 Task: Create New Customer with Customer Name: The Original Pancake House, Billing Address Line1: 4773 Agriculture Lane, Billing Address Line2:  Homestead, Billing Address Line3:  Florida 33030
Action: Mouse pressed left at (176, 35)
Screenshot: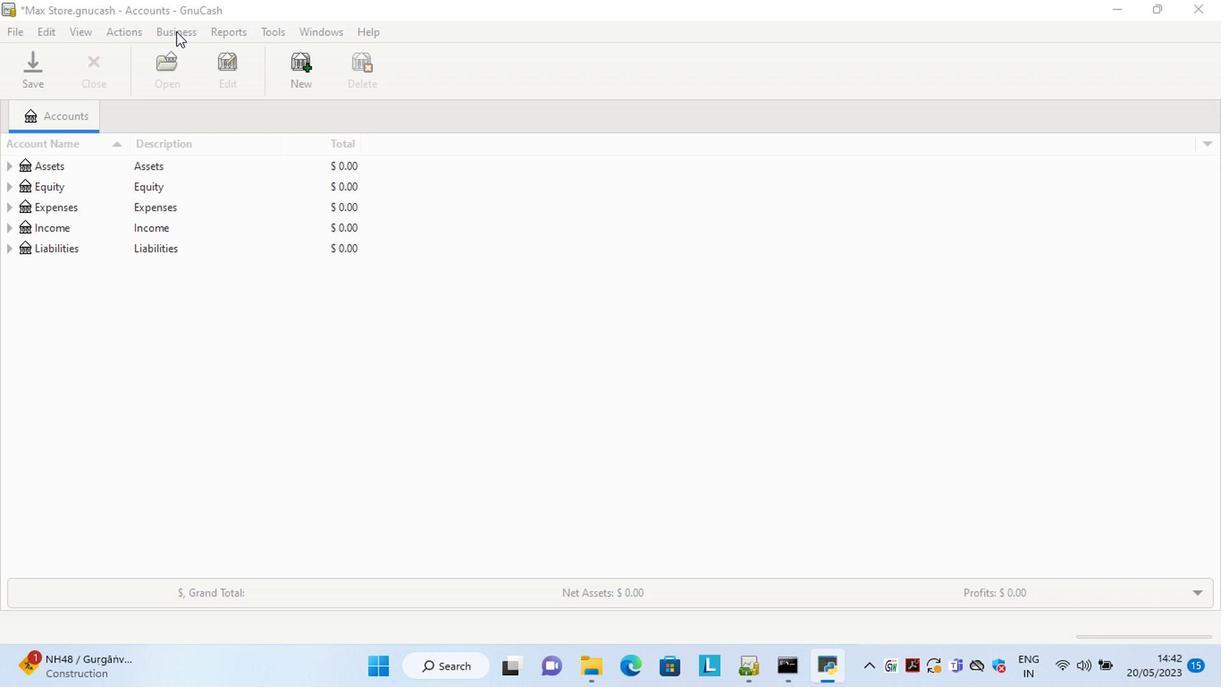 
Action: Mouse moved to (383, 85)
Screenshot: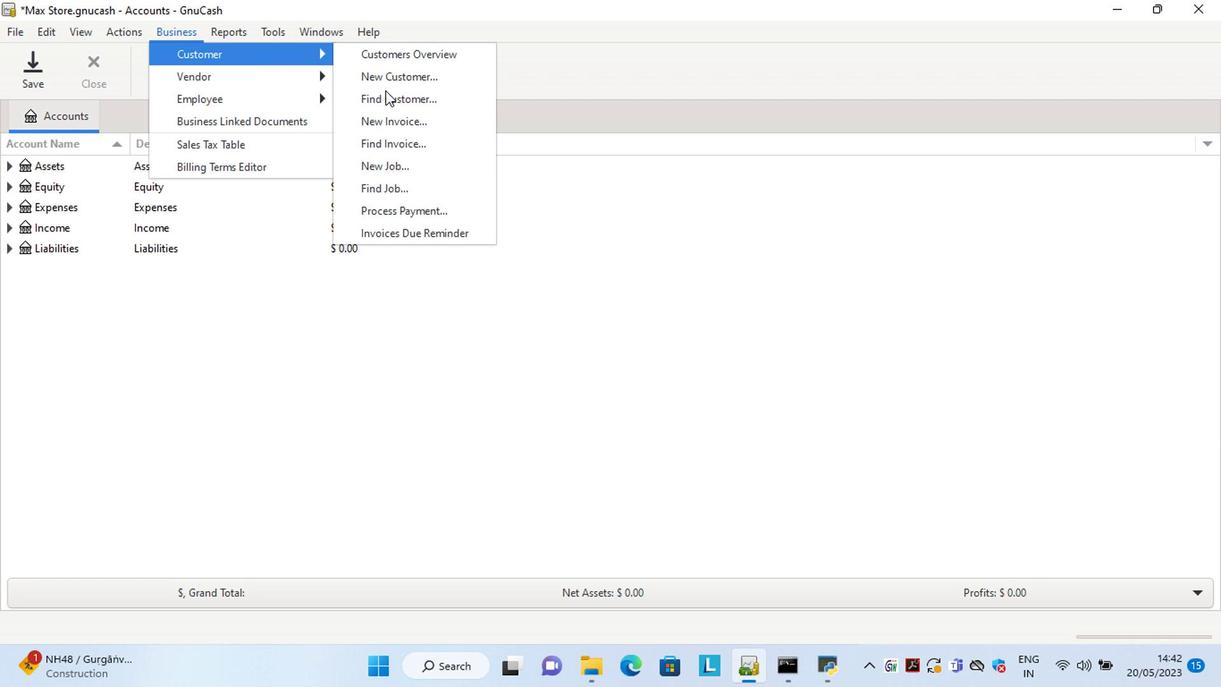 
Action: Mouse pressed left at (383, 85)
Screenshot: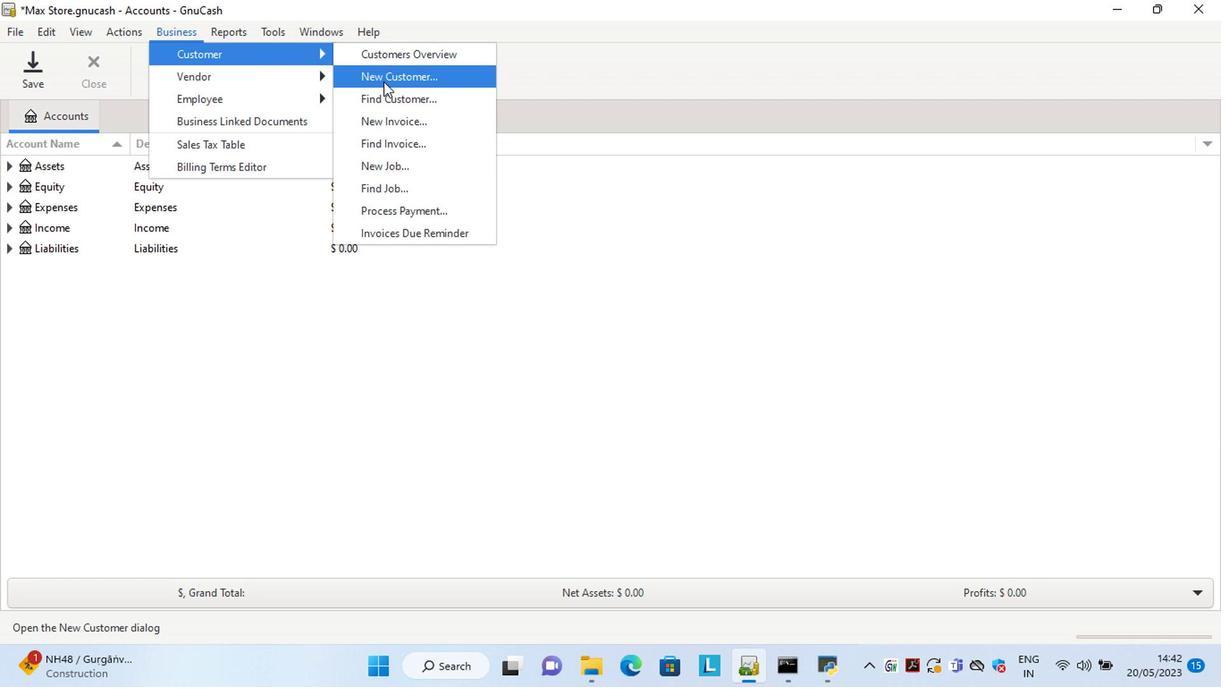 
Action: Mouse moved to (1035, 313)
Screenshot: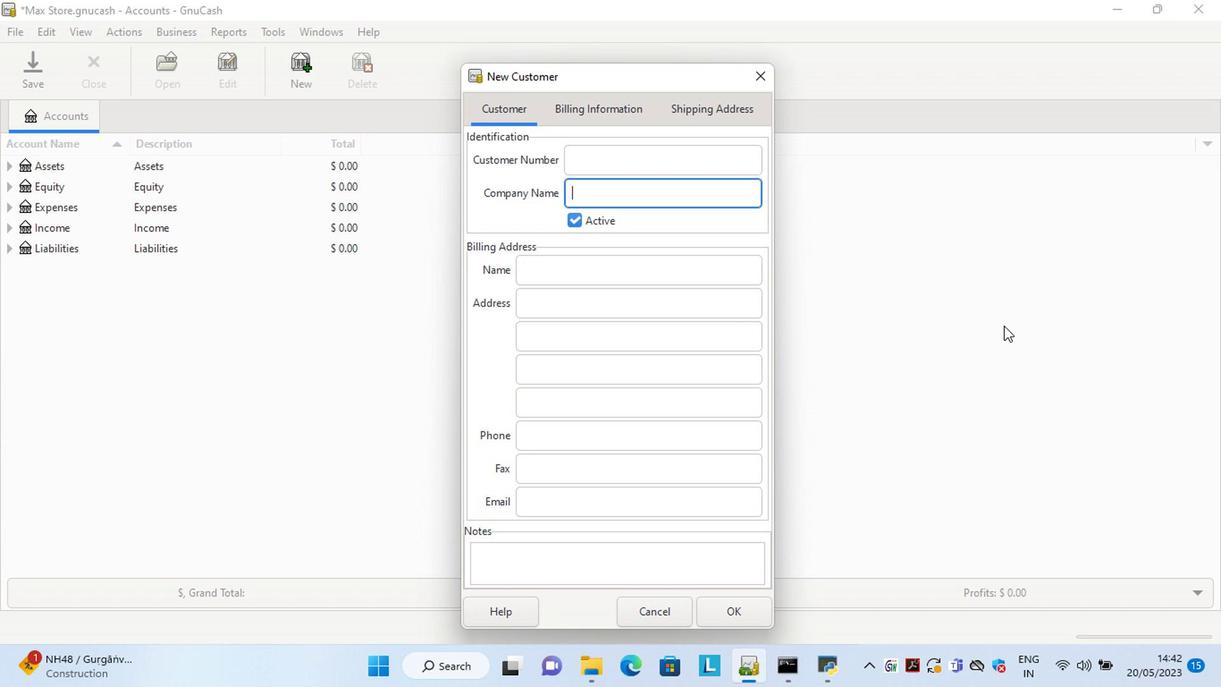 
Action: Key pressed <Key.shift>The<Key.space><Key.shift>Original<Key.space><Key.shift>Pancake<Key.space><Key.shift>House<Key.tab><Key.tab><Key.tab>4773<Key.space><Key.shift>Agriculture<Key.space><Key.shift>Lane<Key.tab>h<Key.tab>f
Screenshot: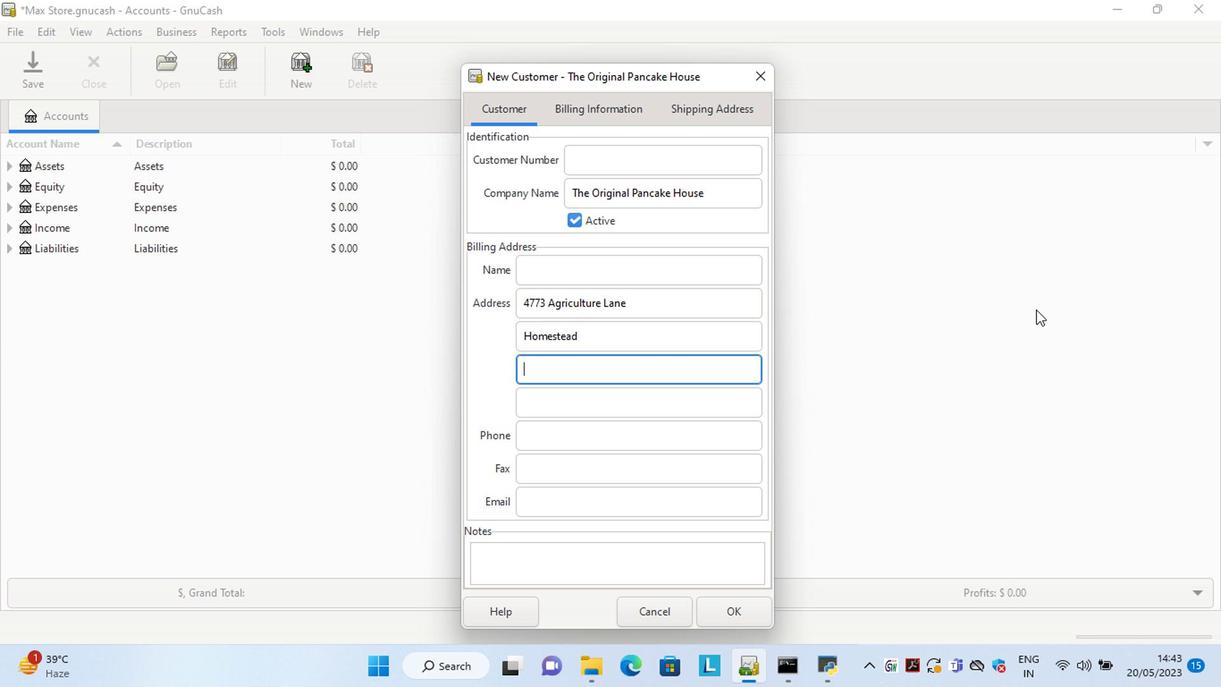
Action: Mouse moved to (735, 612)
Screenshot: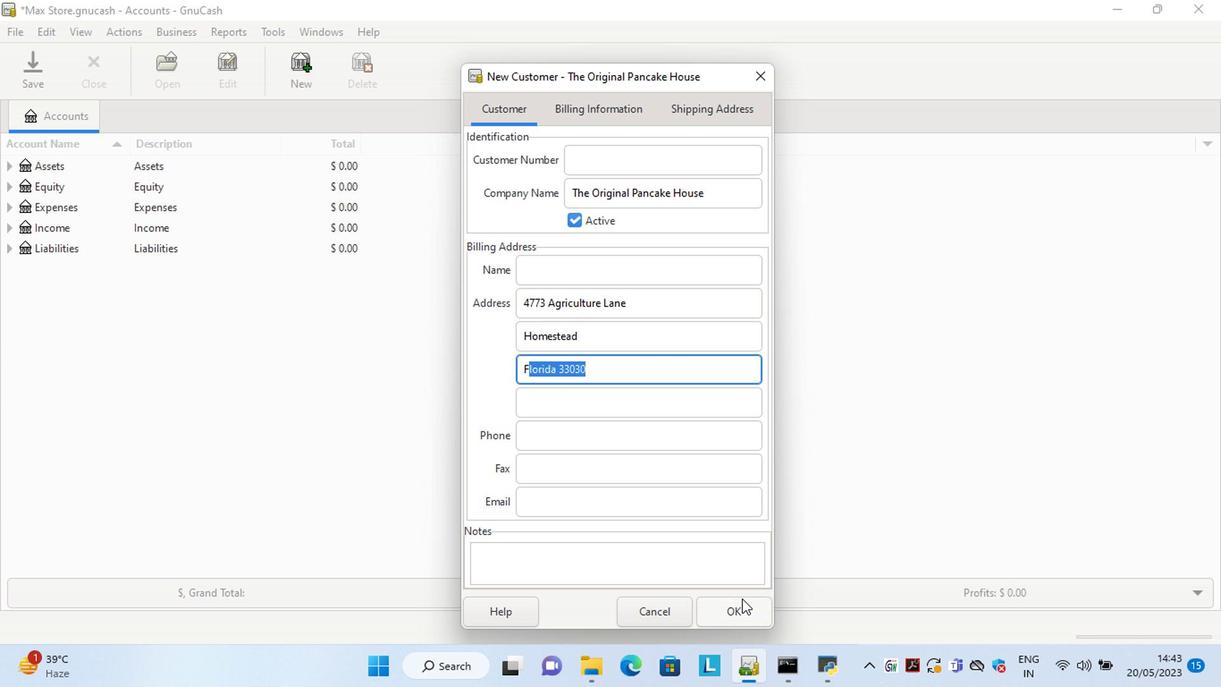 
Action: Mouse pressed left at (735, 612)
Screenshot: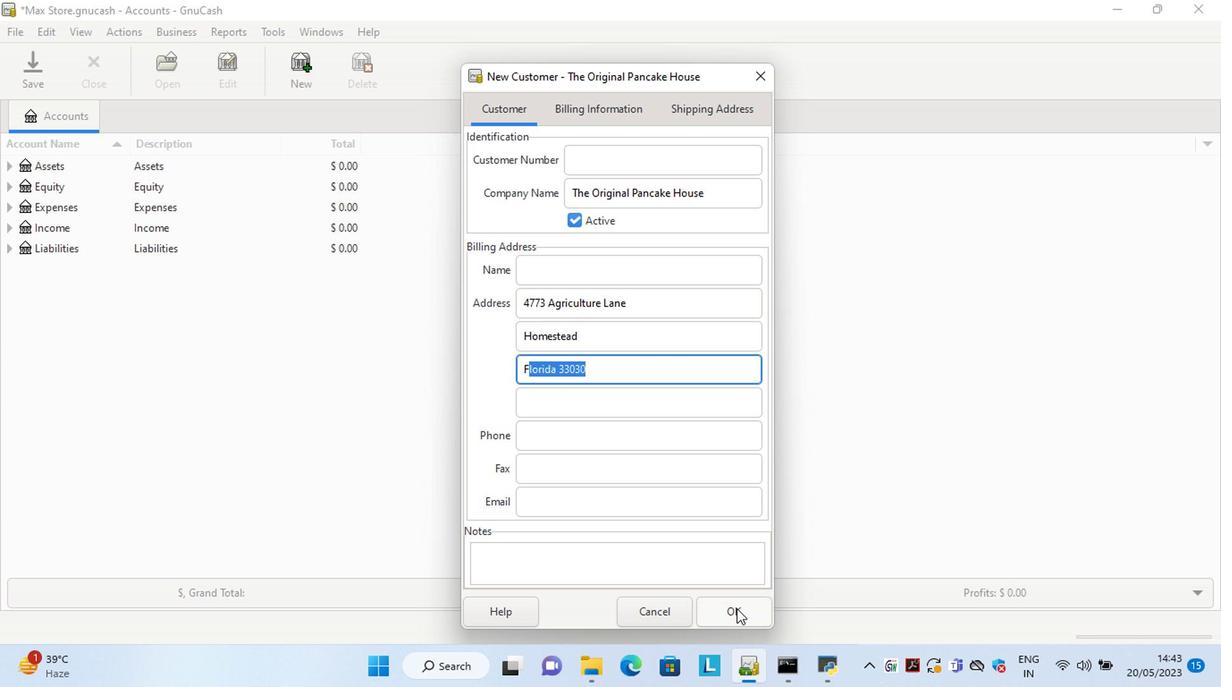 
Action: Mouse moved to (735, 607)
Screenshot: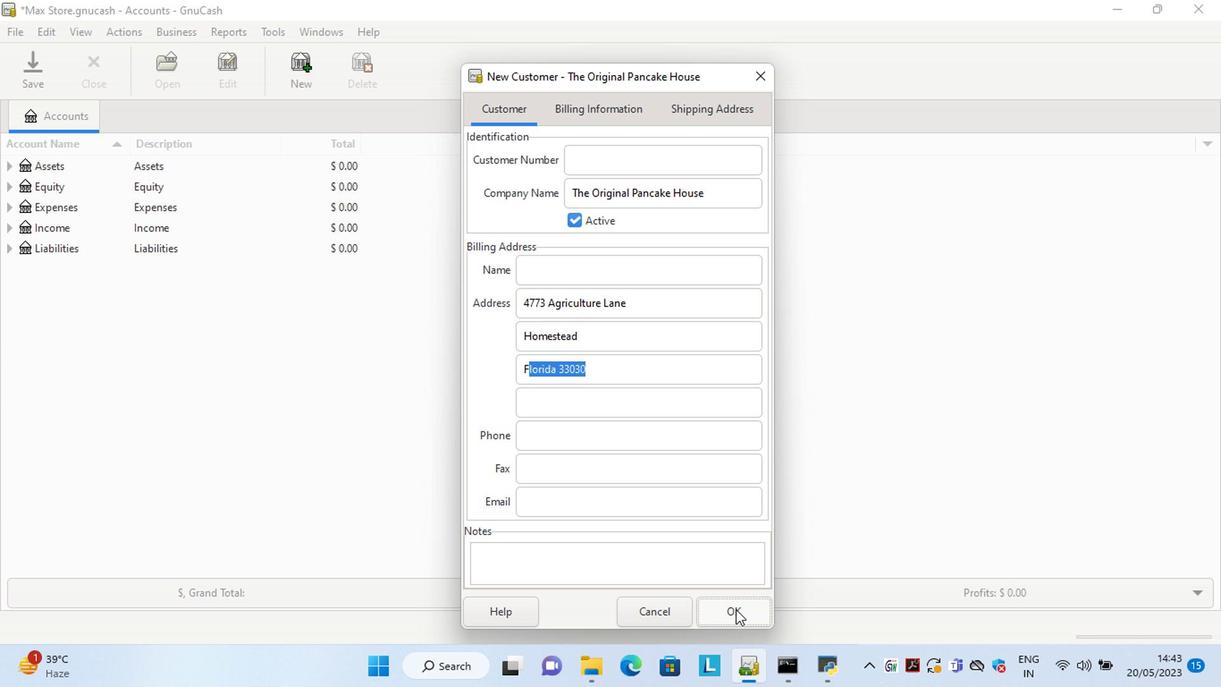 
